 Task: Find an event "Filter" to filter the workflow runs in the repository "Javascript".
Action: Mouse moved to (969, 193)
Screenshot: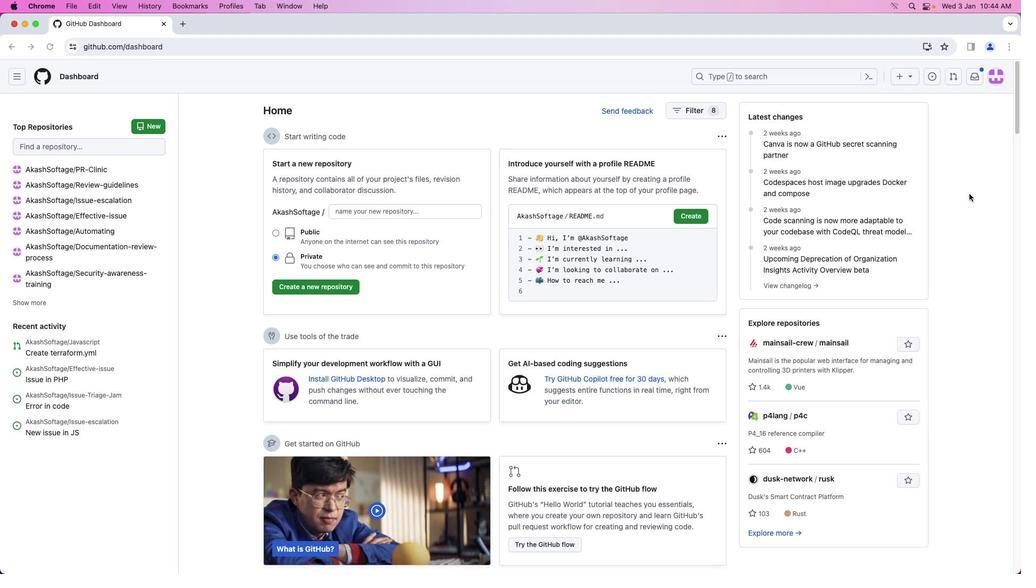 
Action: Mouse pressed left at (969, 193)
Screenshot: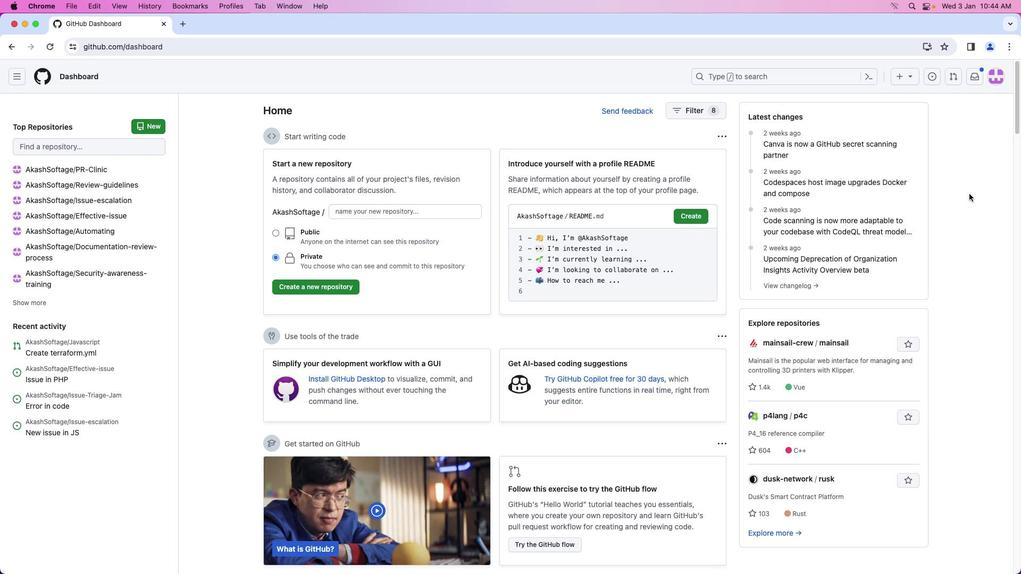 
Action: Mouse moved to (1002, 78)
Screenshot: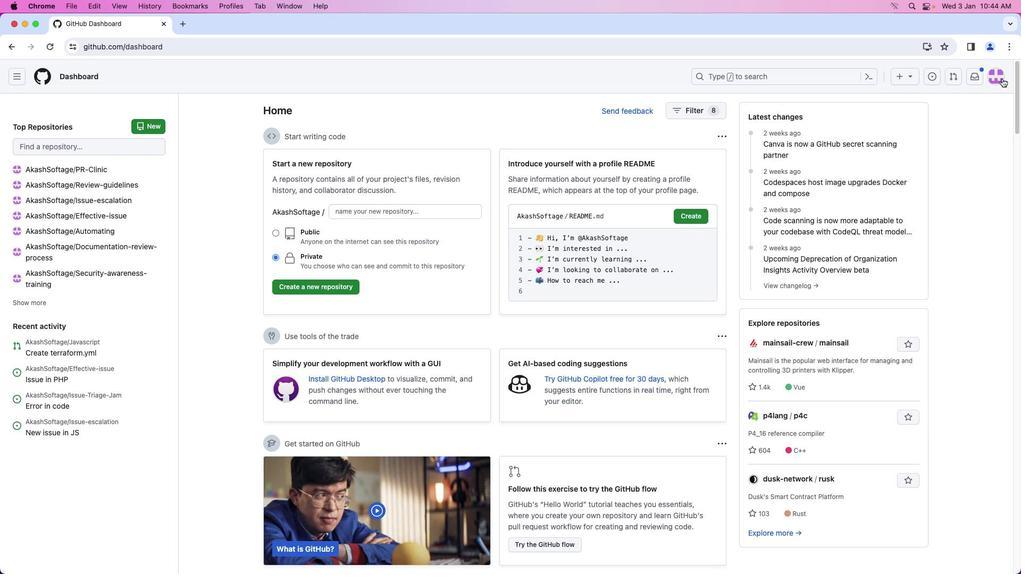 
Action: Mouse pressed left at (1002, 78)
Screenshot: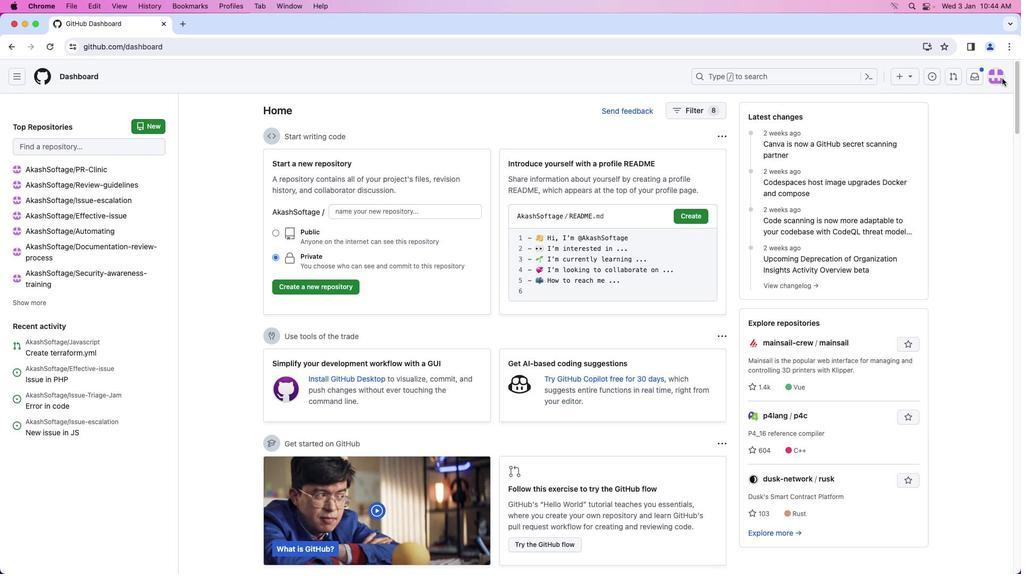 
Action: Mouse moved to (946, 172)
Screenshot: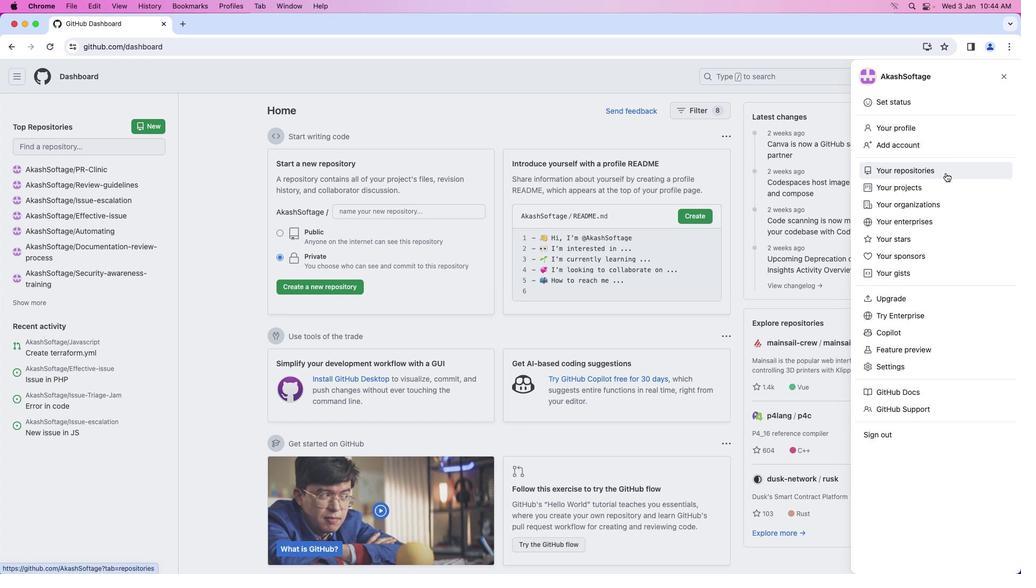 
Action: Mouse pressed left at (946, 172)
Screenshot: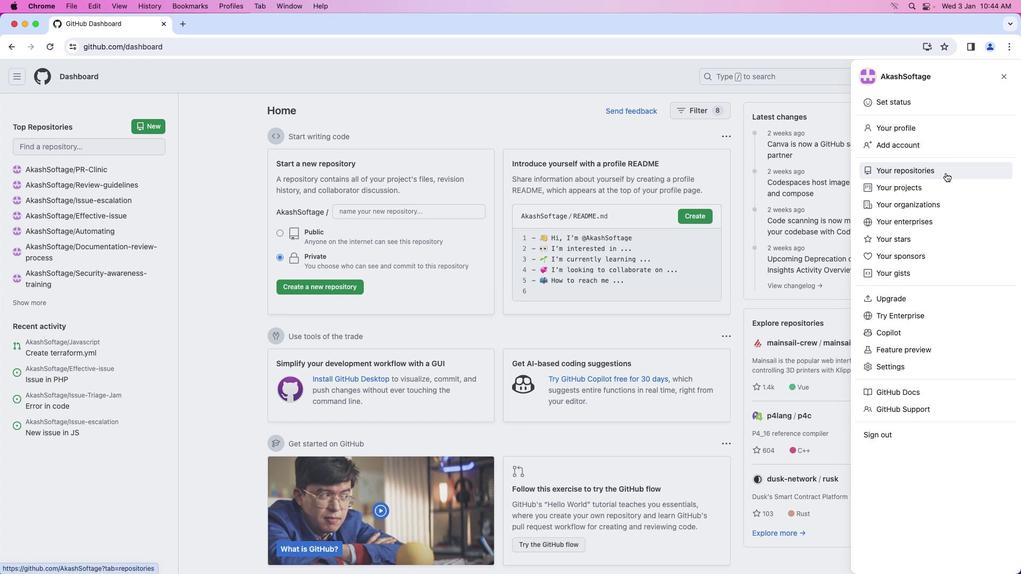 
Action: Mouse moved to (383, 178)
Screenshot: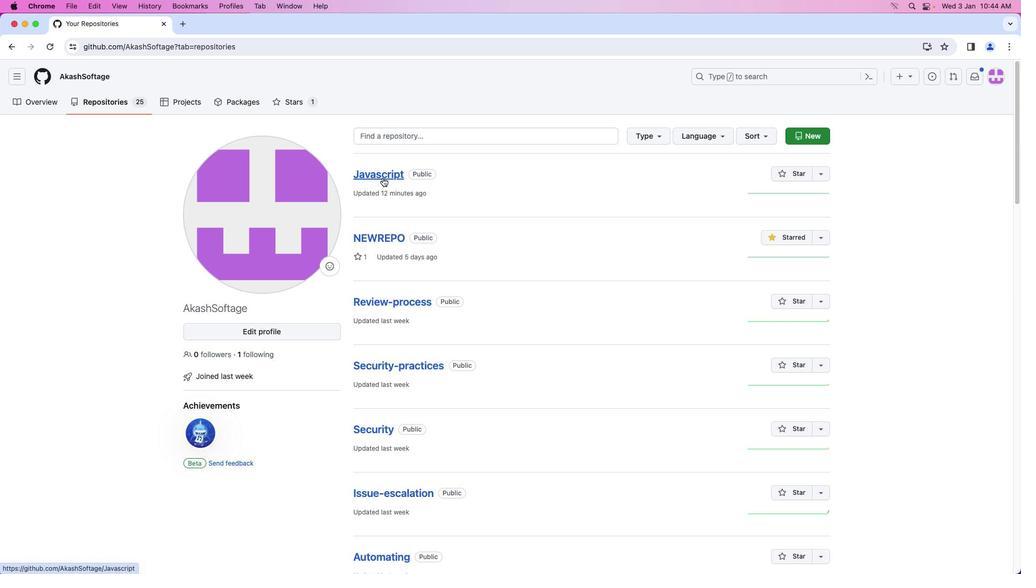 
Action: Mouse pressed left at (383, 178)
Screenshot: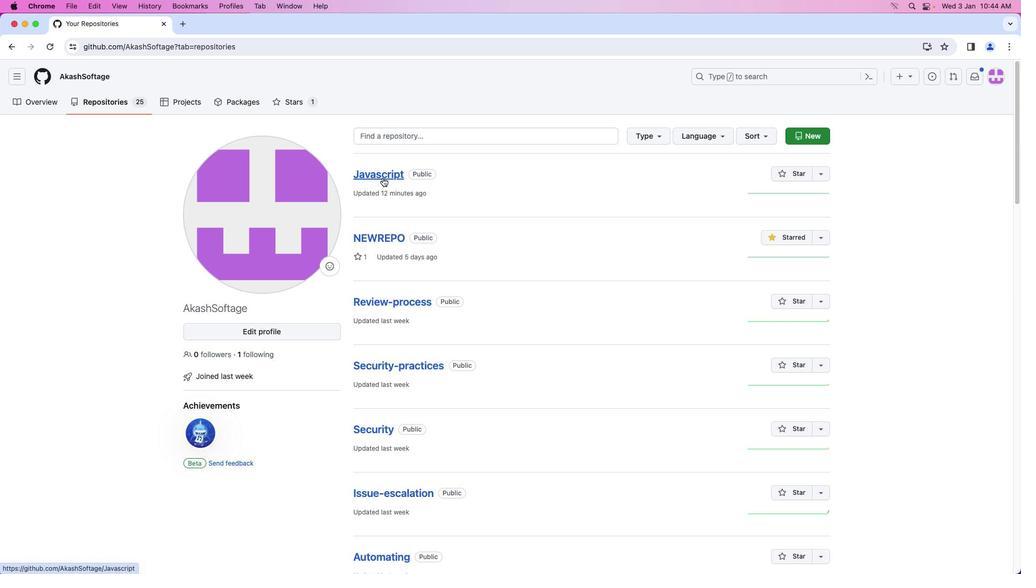 
Action: Mouse moved to (221, 101)
Screenshot: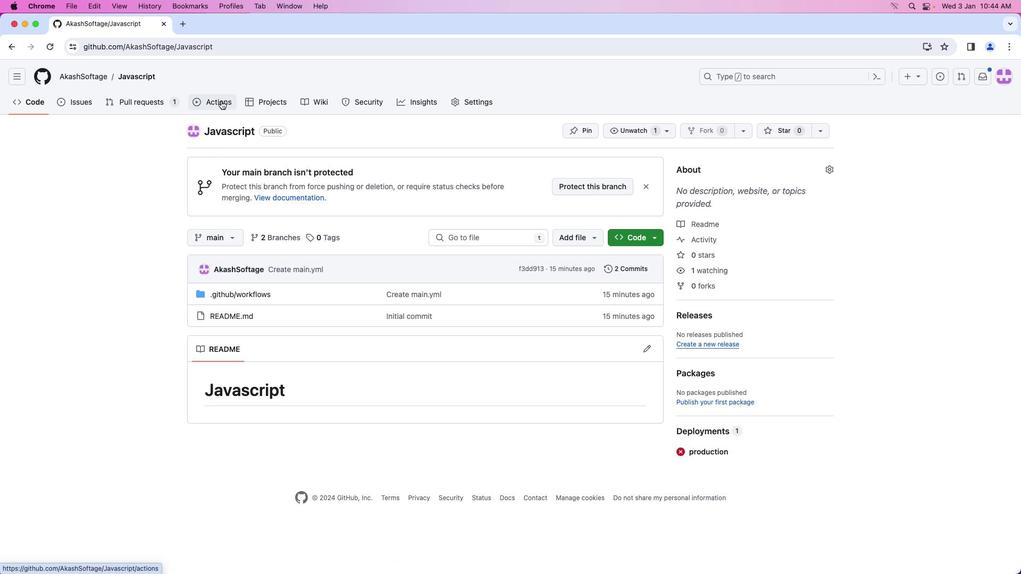 
Action: Mouse pressed left at (221, 101)
Screenshot: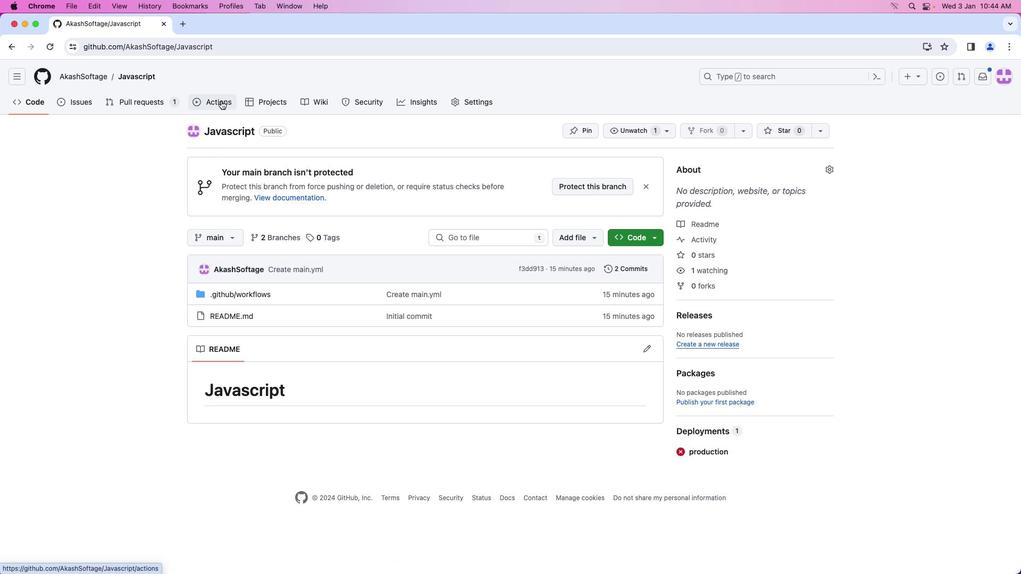 
Action: Mouse moved to (711, 178)
Screenshot: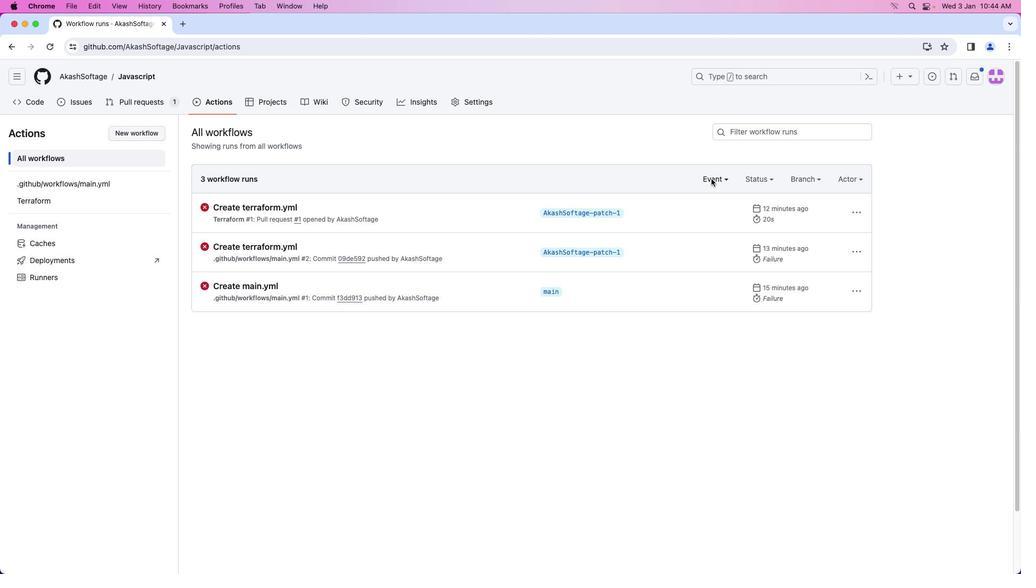 
Action: Mouse pressed left at (711, 178)
Screenshot: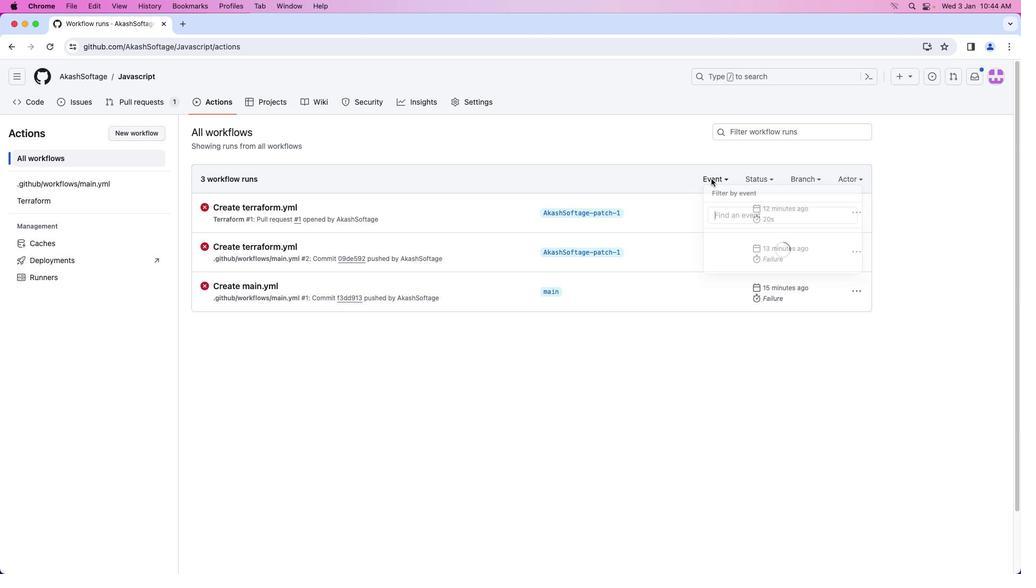 
Action: Mouse moved to (764, 223)
Screenshot: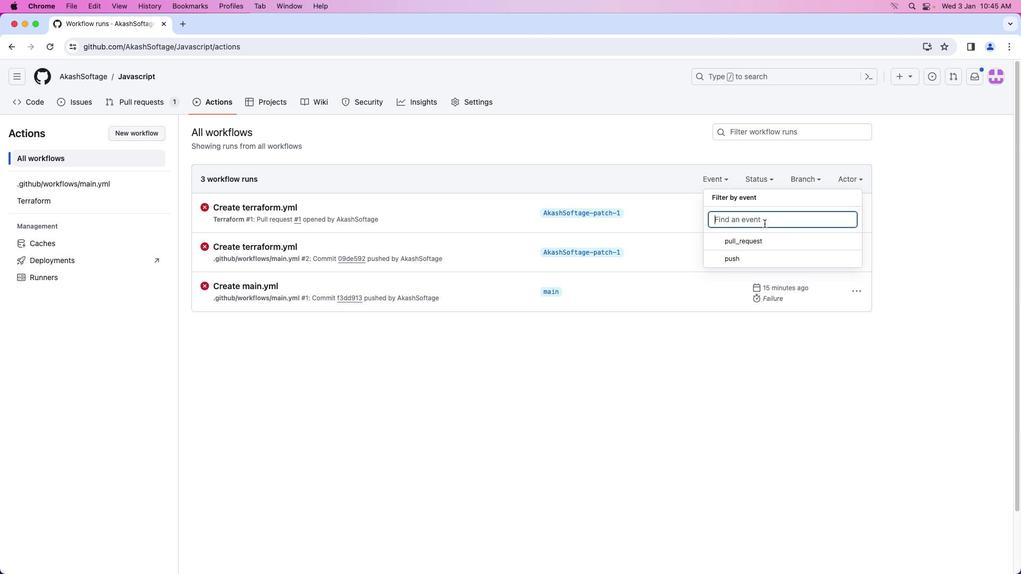 
